 Task: Metadata Manipulation: Remove all metadata from a video.
Action: Mouse moved to (645, 593)
Screenshot: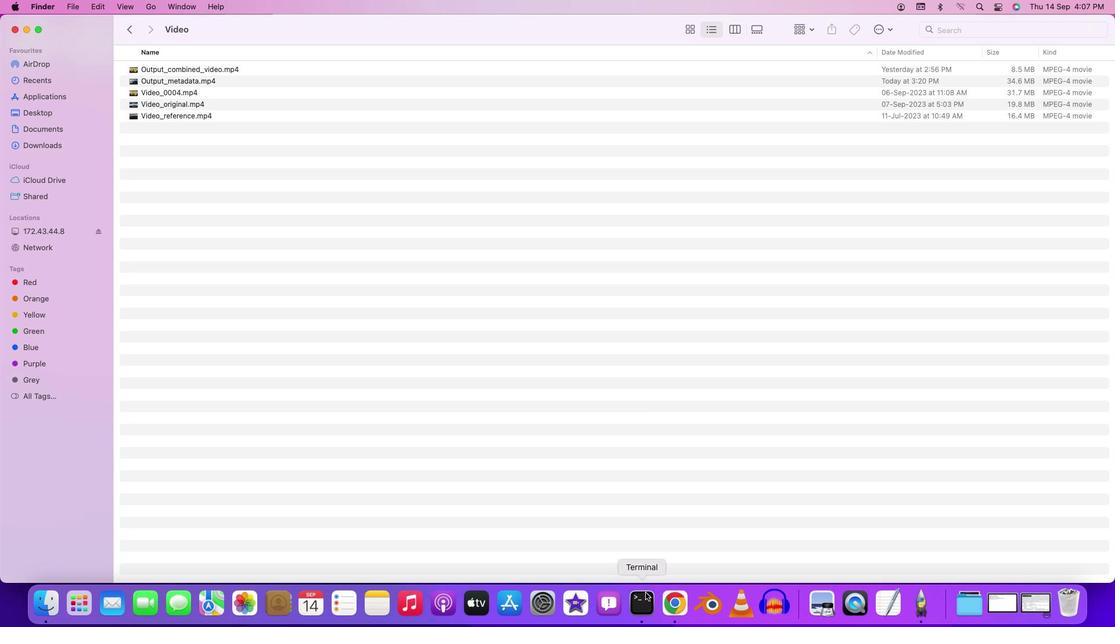 
Action: Mouse pressed right at (645, 593)
Screenshot: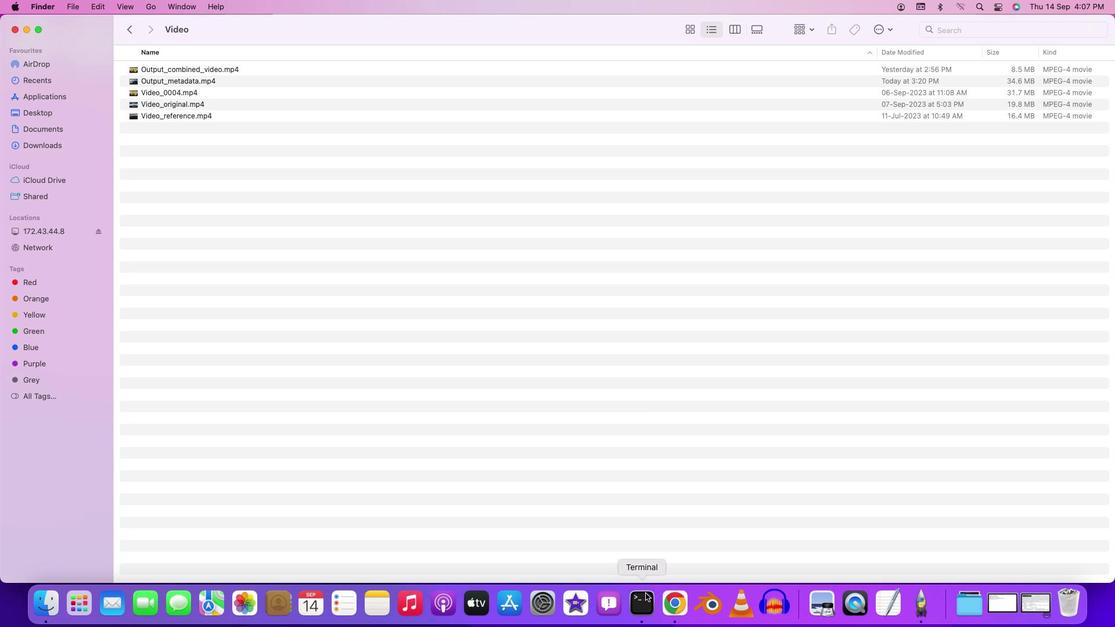
Action: Mouse moved to (666, 464)
Screenshot: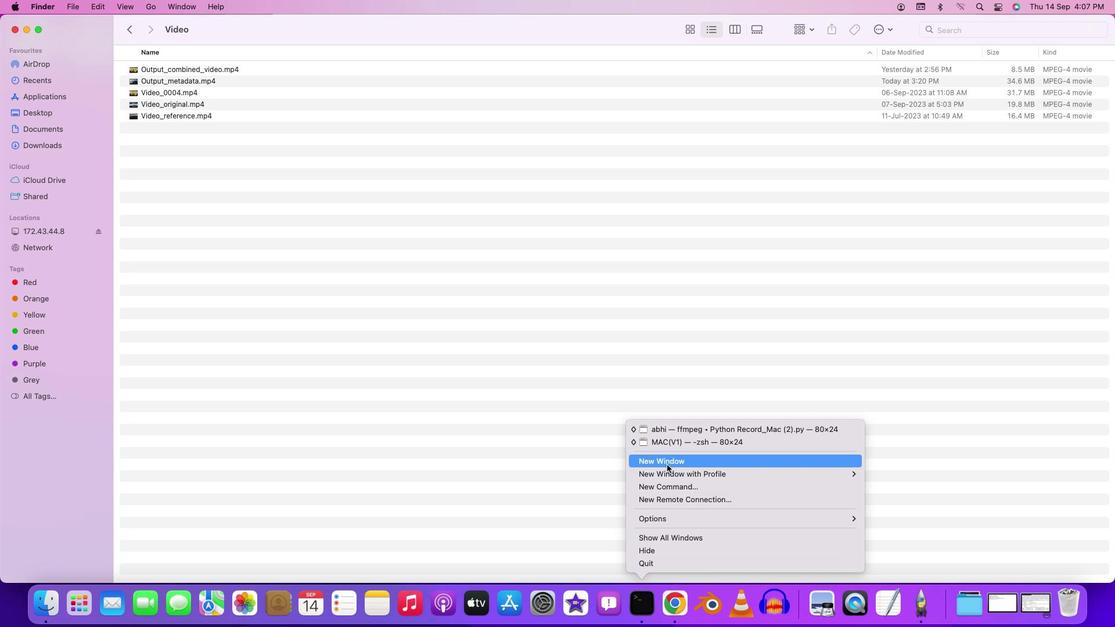 
Action: Mouse pressed left at (666, 464)
Screenshot: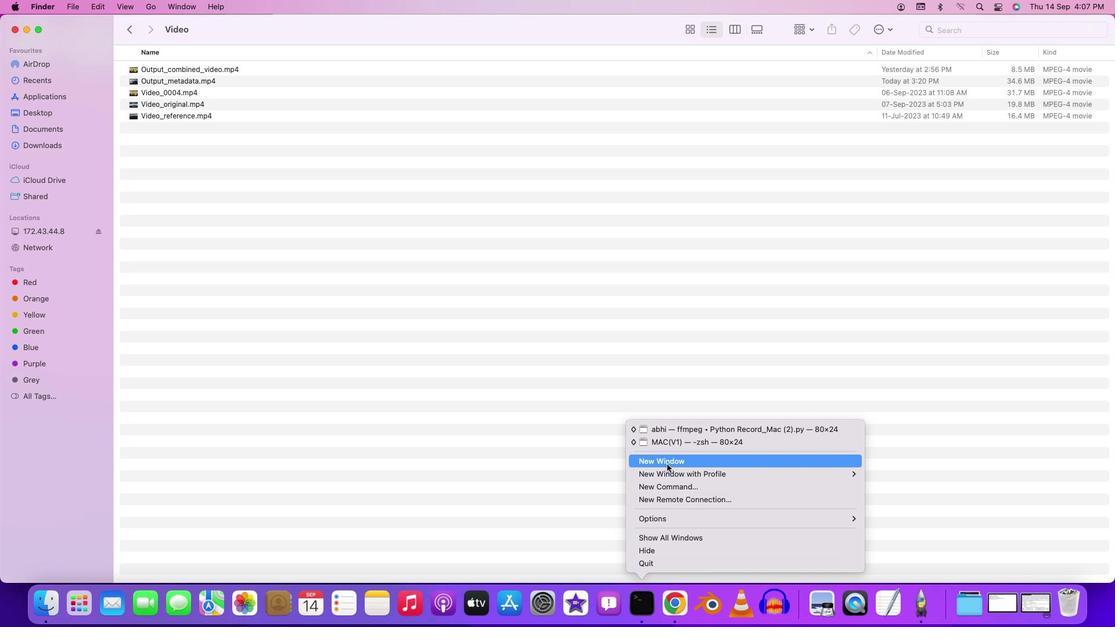 
Action: Mouse moved to (542, 307)
Screenshot: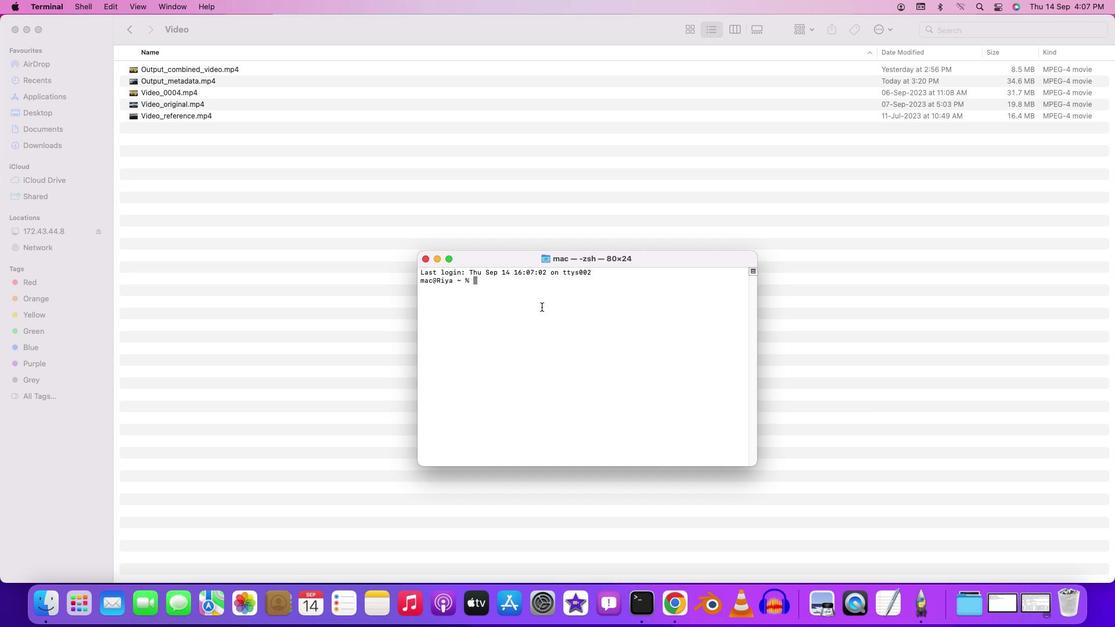 
Action: Mouse pressed left at (542, 307)
Screenshot: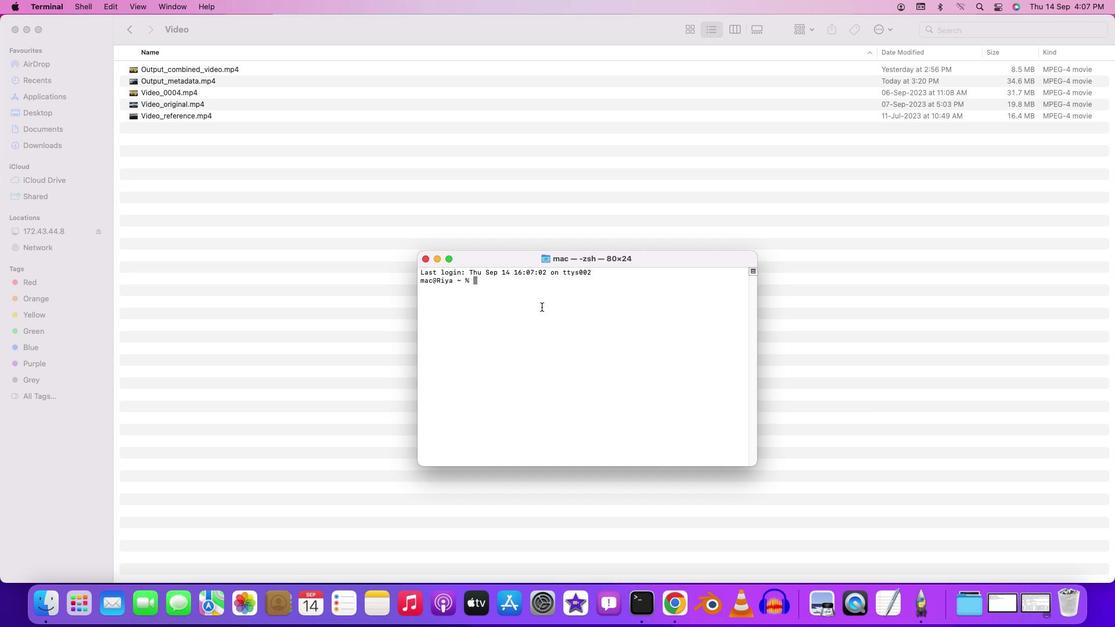 
Action: Key pressed 'c''d'Key.space'd''e''s''k''t''o''p'Key.enter'c''d'Key.space'f''f''m''p''e''g'Key.enter'c''d'Key.spaceKey.shift'V''i''d'Key.backspaceKey.backspaceKey.backspaceKey.shift'M''e''a'Key.backspace't''a''d''a''t''a'Key.enter'c''d'Key.spaceKey.shift'V''i''d''e''o'Key.enter'f''f''m''p''e''g'Key.space'-''i'Key.spaceKey.shift'O''u''t''p''u''t'Key.shift'_'Key.shift'm''e''t''a''d''a''t''a''.''m''p''4'Key.space'-''m''a''p'Key.shift'_''m''e''t''a''d''a'Key.backspace'a''t''a'Key.space'-''1'Key.space'-''c'Key.shift':''v'Key.space'c''o''p''y'Key.space'-''c'Key.shift':''a'Key.space'c''o''p''y'Key.space'-'Key.backspaceKey.leftKey.leftKey.leftKey.leftKey.leftKey.leftKey.leftKey.leftKey.leftKey.leftKey.leftKey.leftKey.leftKey.leftKey.leftKey.leftKey.leftKey.leftKey.leftKey.leftKey.leftKey.leftKey.leftKey.leftKey.leftKey.leftKey.rightKey.rightKey.rightKey.rightKey.rightKey.rightKey.rightKey.rightKey.rightKey.rightKey.rightKey.rightKey.rightKey.rightKey.rightKey.rightKey.rightKey.rightKey.rightKey.rightKey.rightKey.rightKey.rightKey.rightKey.right'o''u''t''p''u'Key.backspaceKey.backspaceKey.backspaceKey.backspaceKey.backspaceKey.space'o''u''p''t'Key.backspaceKey.backspace't''p''u''t'Key.shift'_'Key.shift'M''e''t''a''d''a''t''a'Key.shift'_'Key.shift'R''e''m''o''v''e''d''.''m''p''4'Key.enter
Screenshot: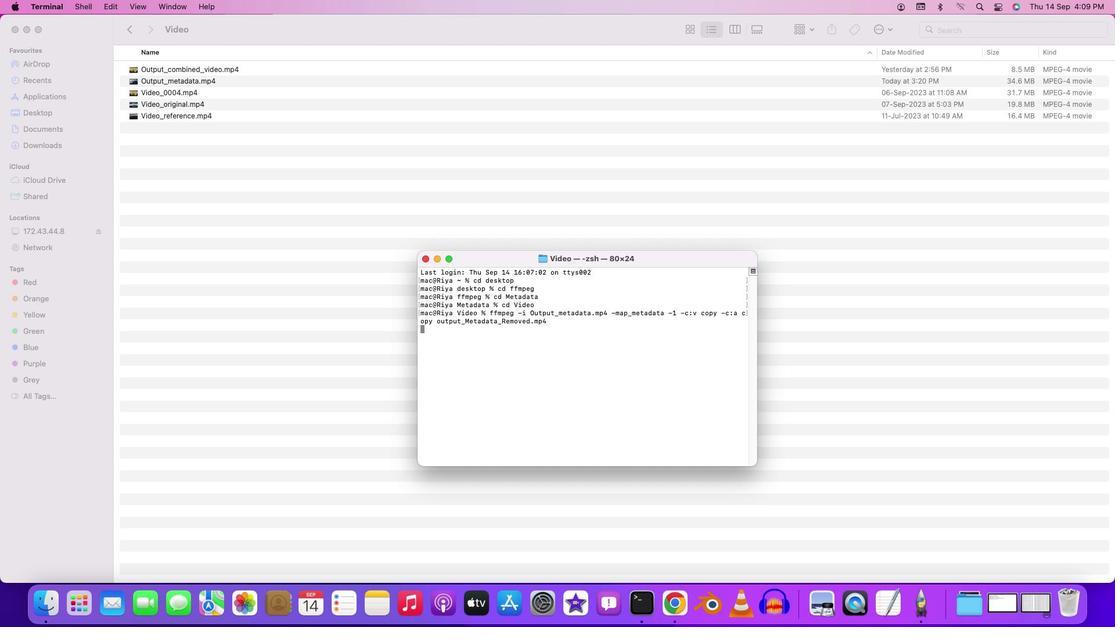 
Action: Mouse moved to (565, 458)
Screenshot: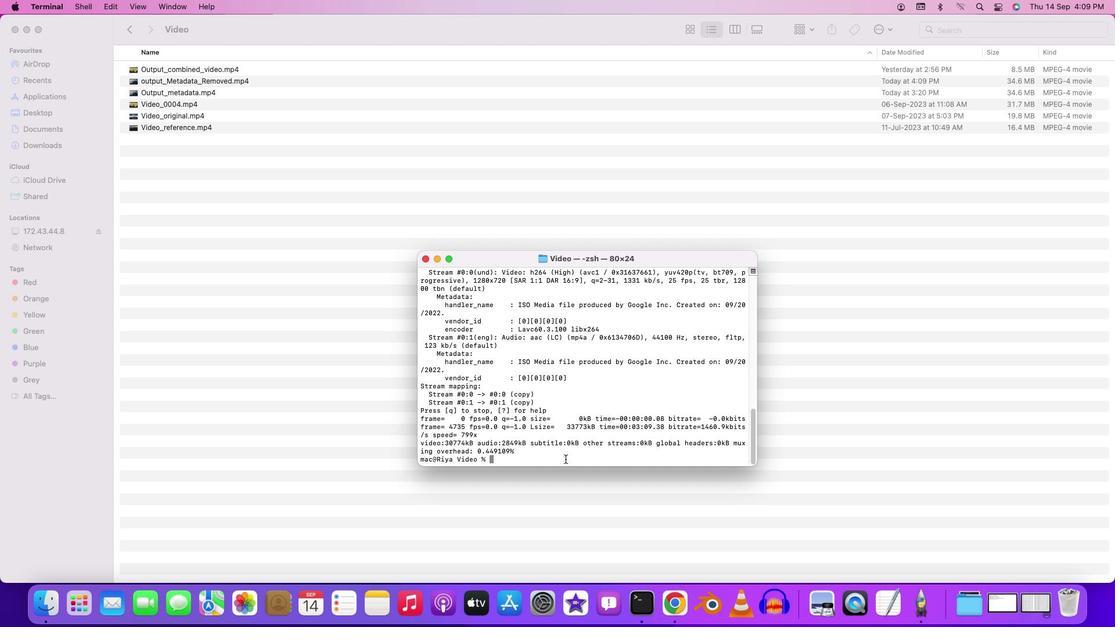 
Action: Mouse pressed left at (565, 458)
Screenshot: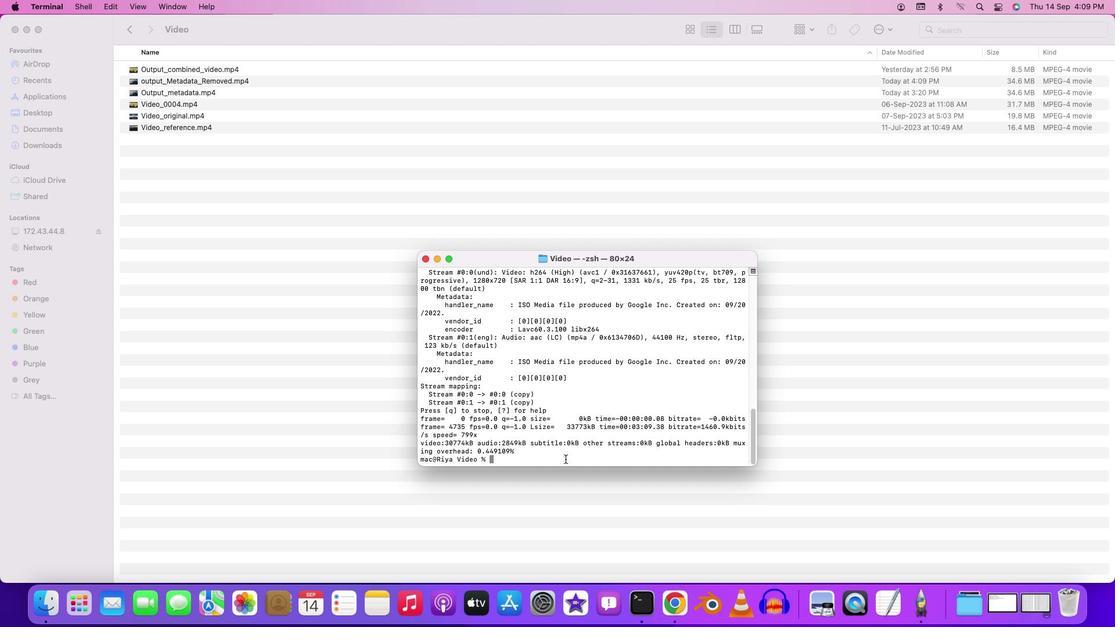 
